 Task: Create List Brand Identity Evaluation in Board DevOps Platforms and Tools to Workspace Audit and Assurance Services. Create List Brand Identity Management in Board Email Marketing Triggered Campaigns to Workspace Audit and Assurance Services. Create List Brand Identity Metrics in Board Product User Interface Design and Testing to Workspace Audit and Assurance Services
Action: Mouse moved to (81, 344)
Screenshot: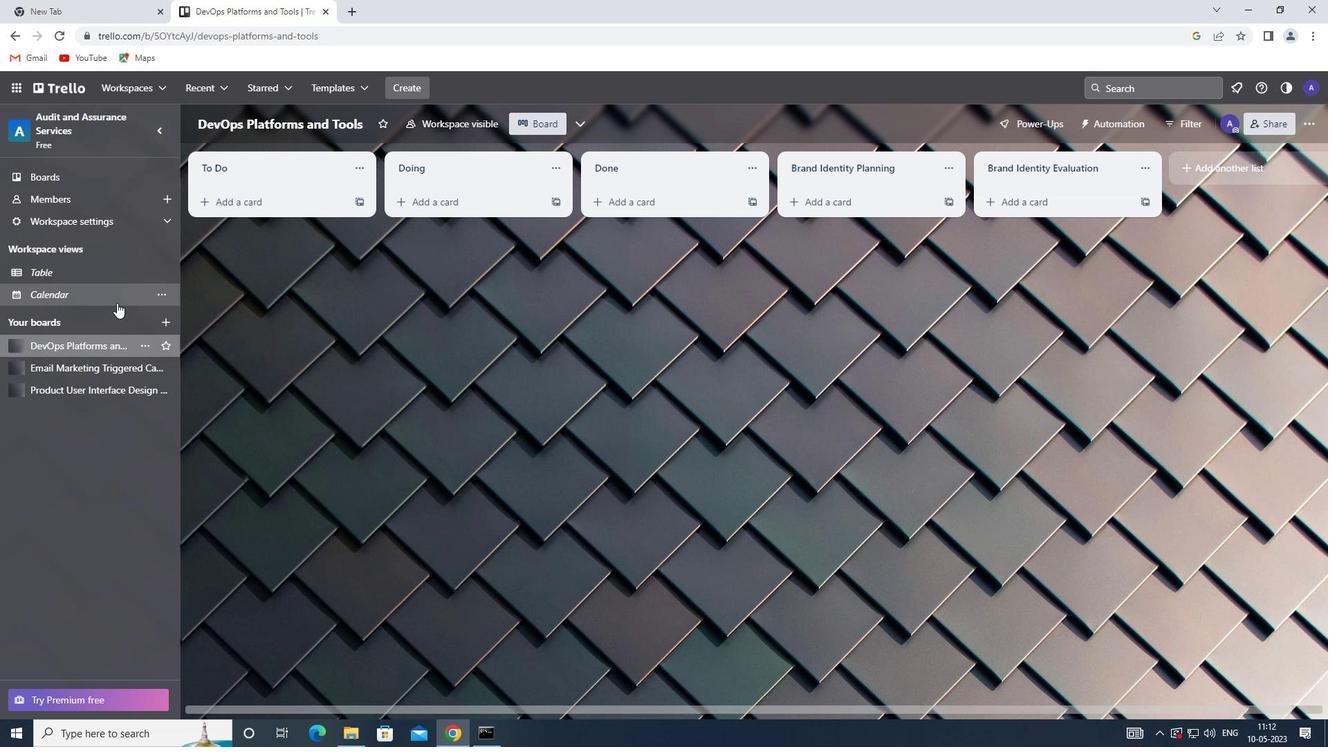 
Action: Mouse pressed left at (81, 344)
Screenshot: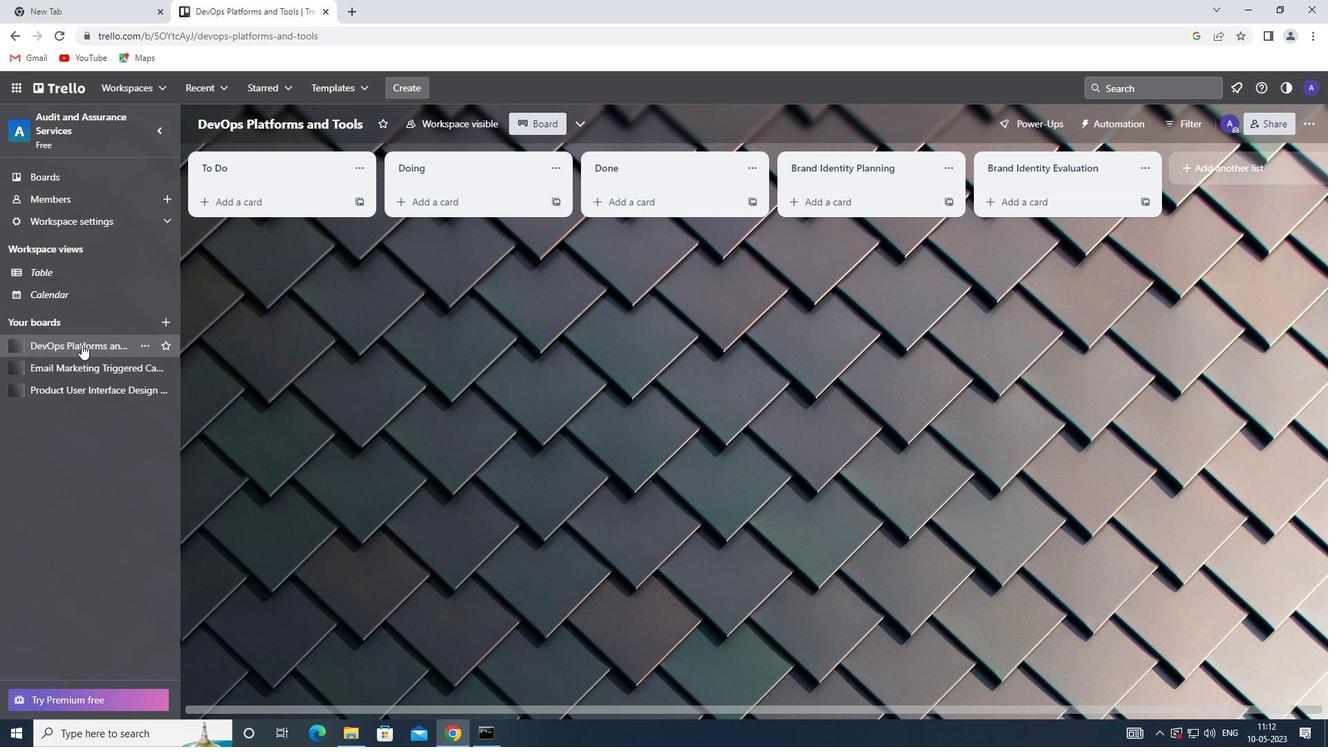 
Action: Mouse moved to (1230, 170)
Screenshot: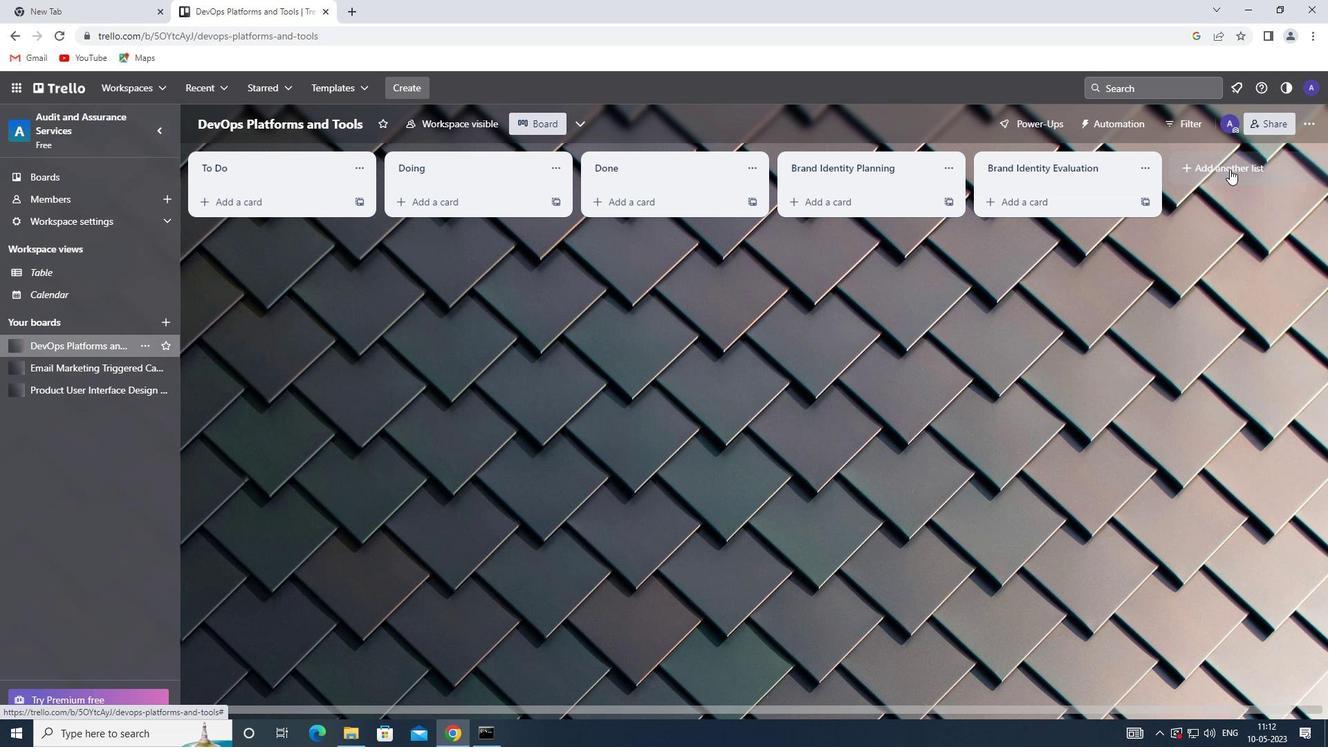 
Action: Mouse pressed left at (1230, 170)
Screenshot: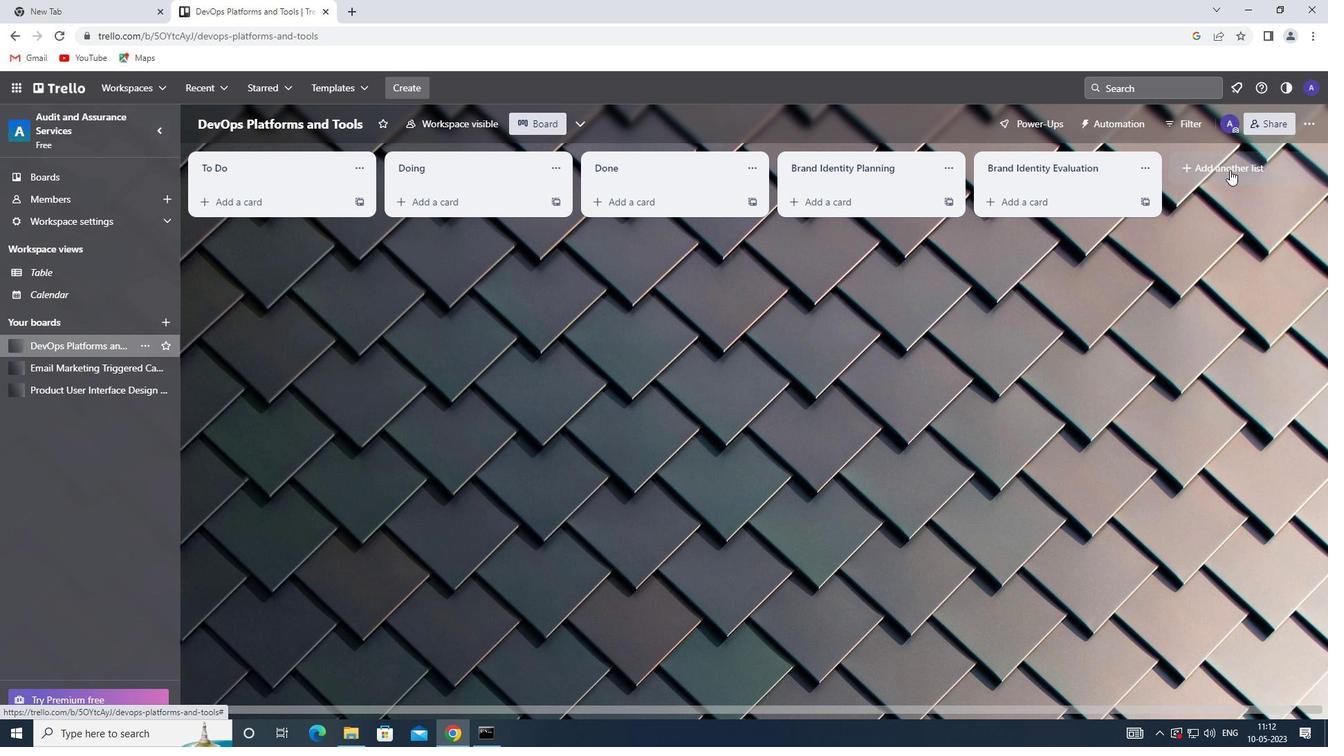 
Action: Mouse moved to (1232, 170)
Screenshot: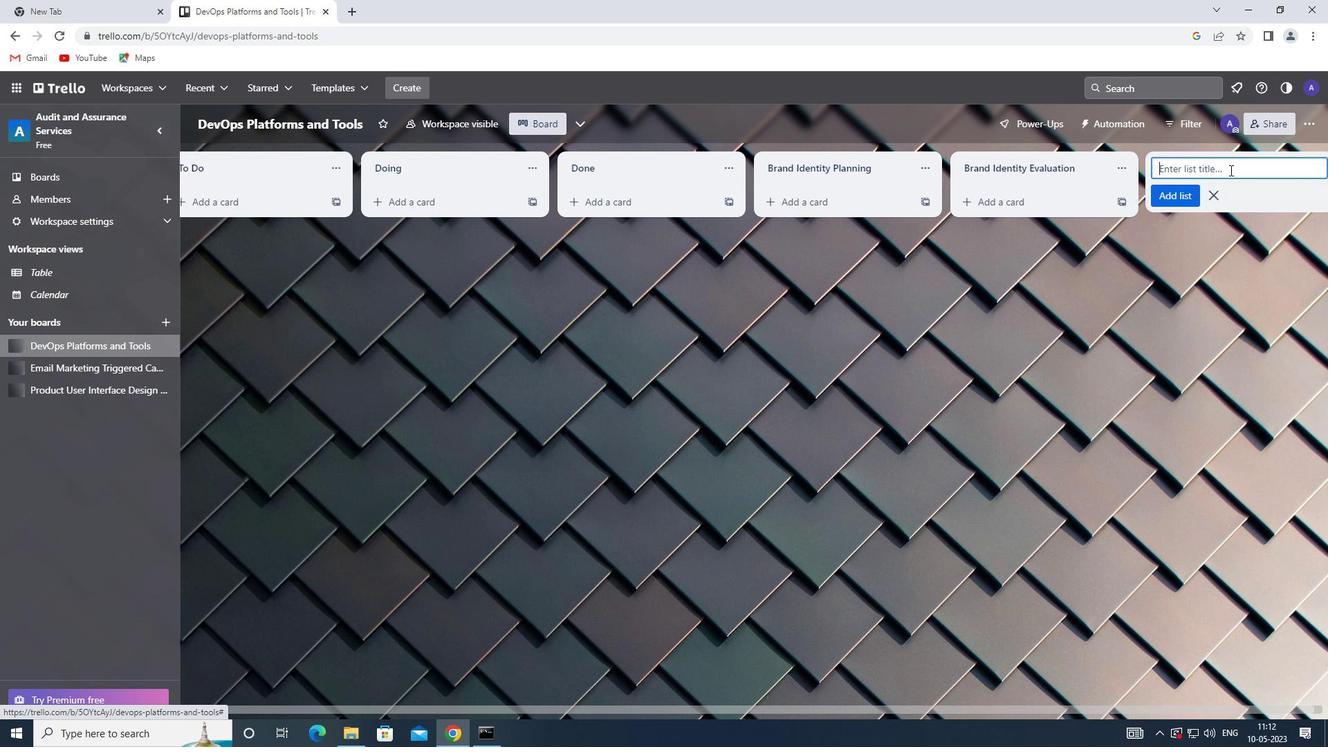 
Action: Key pressed <Key.shift>BRAND<Key.space><Key.shift>IDENTITY<Key.space><Key.shift>EVALUATION
Screenshot: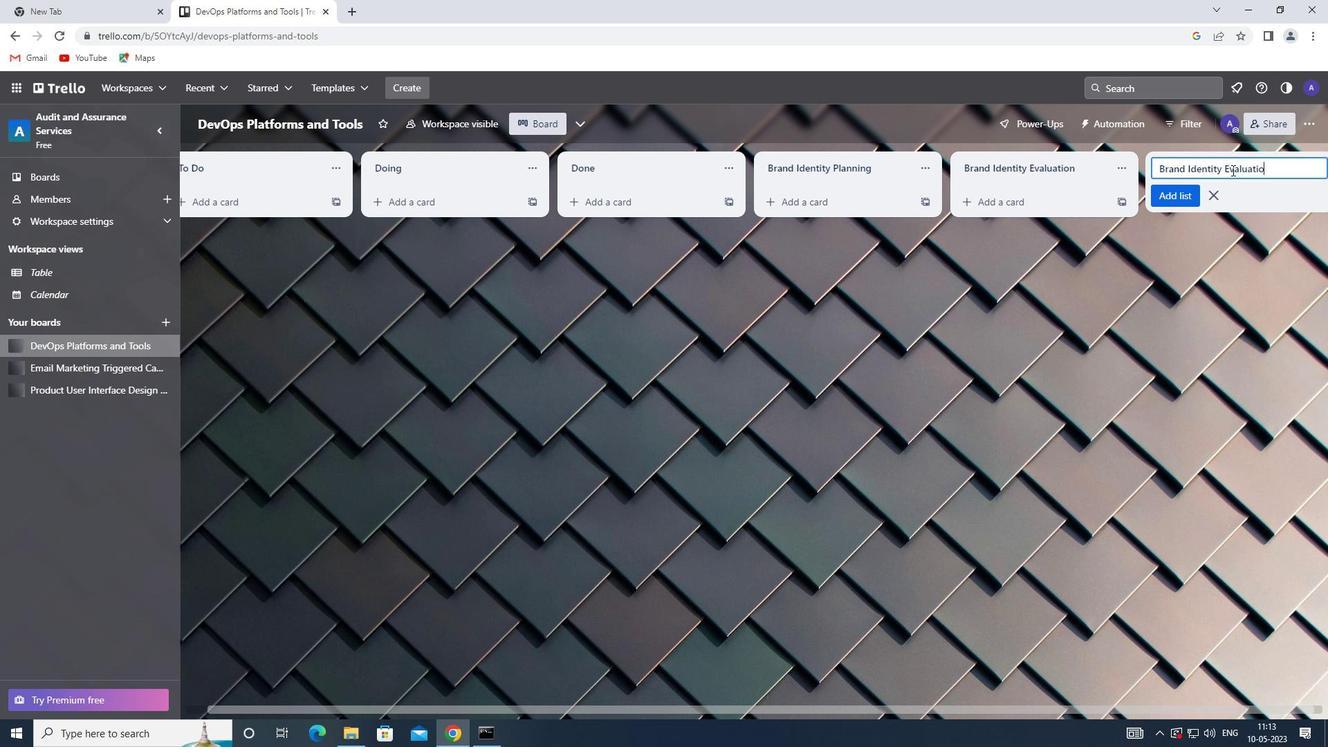 
Action: Mouse moved to (1182, 194)
Screenshot: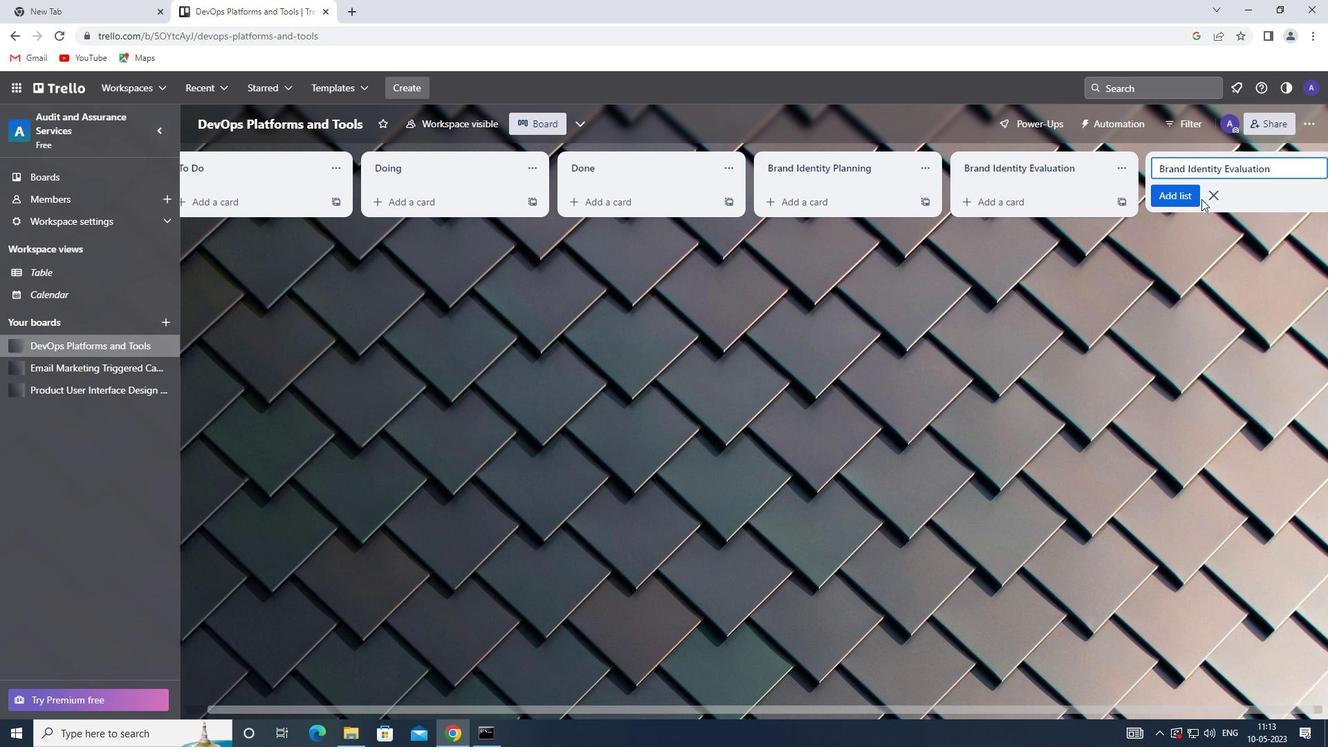 
Action: Mouse pressed left at (1182, 194)
Screenshot: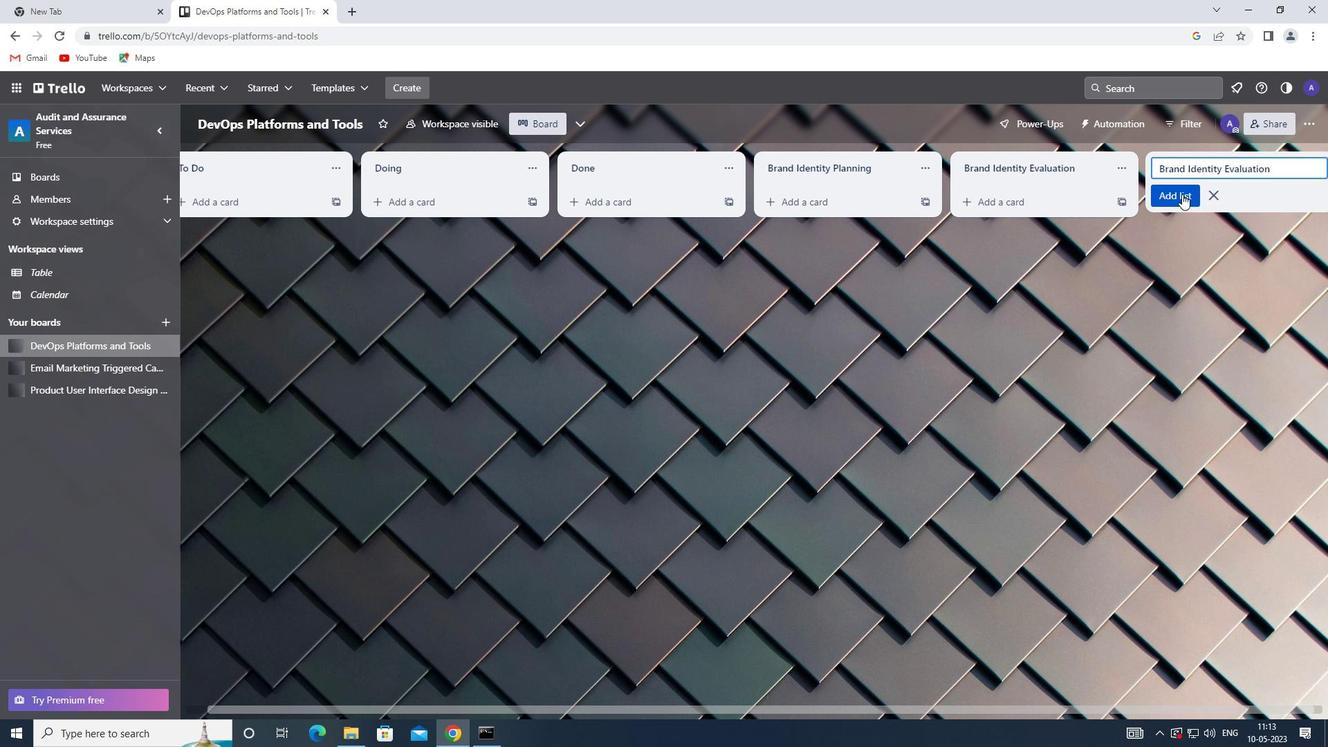 
Action: Mouse moved to (122, 360)
Screenshot: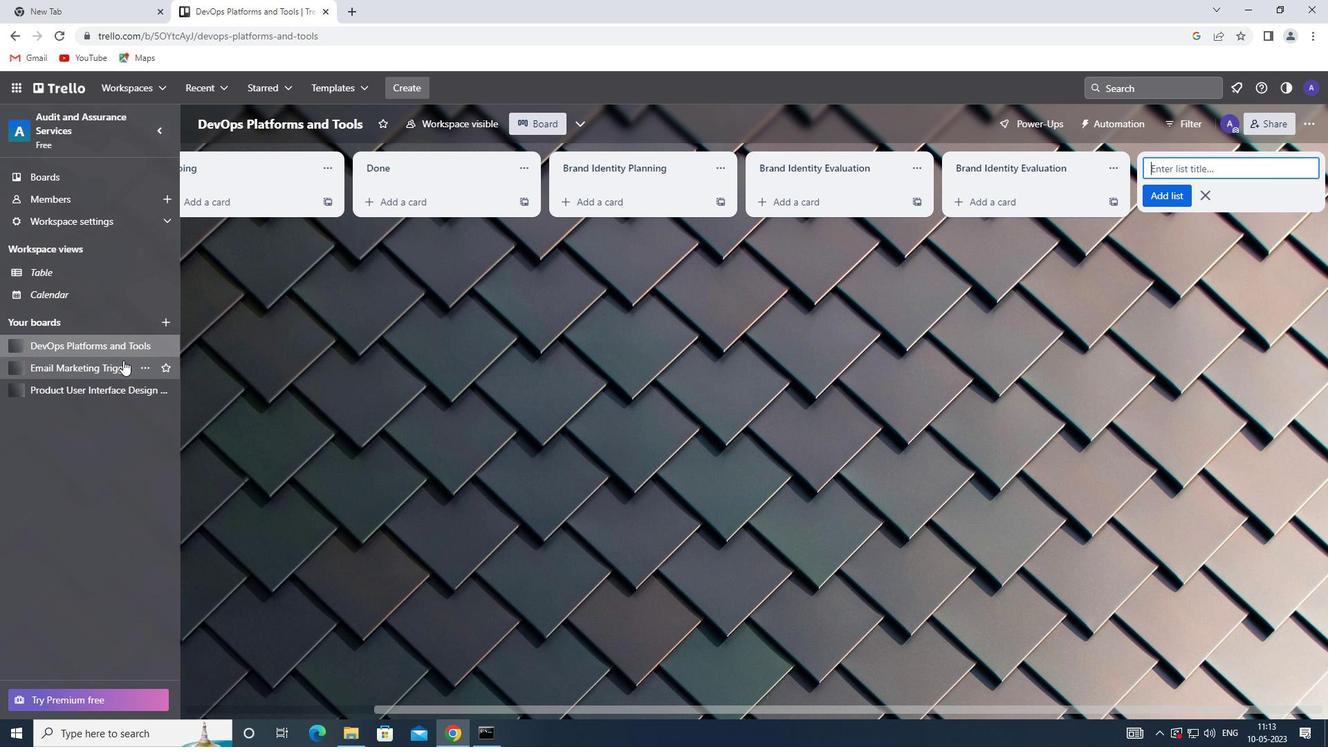 
Action: Mouse pressed left at (122, 360)
Screenshot: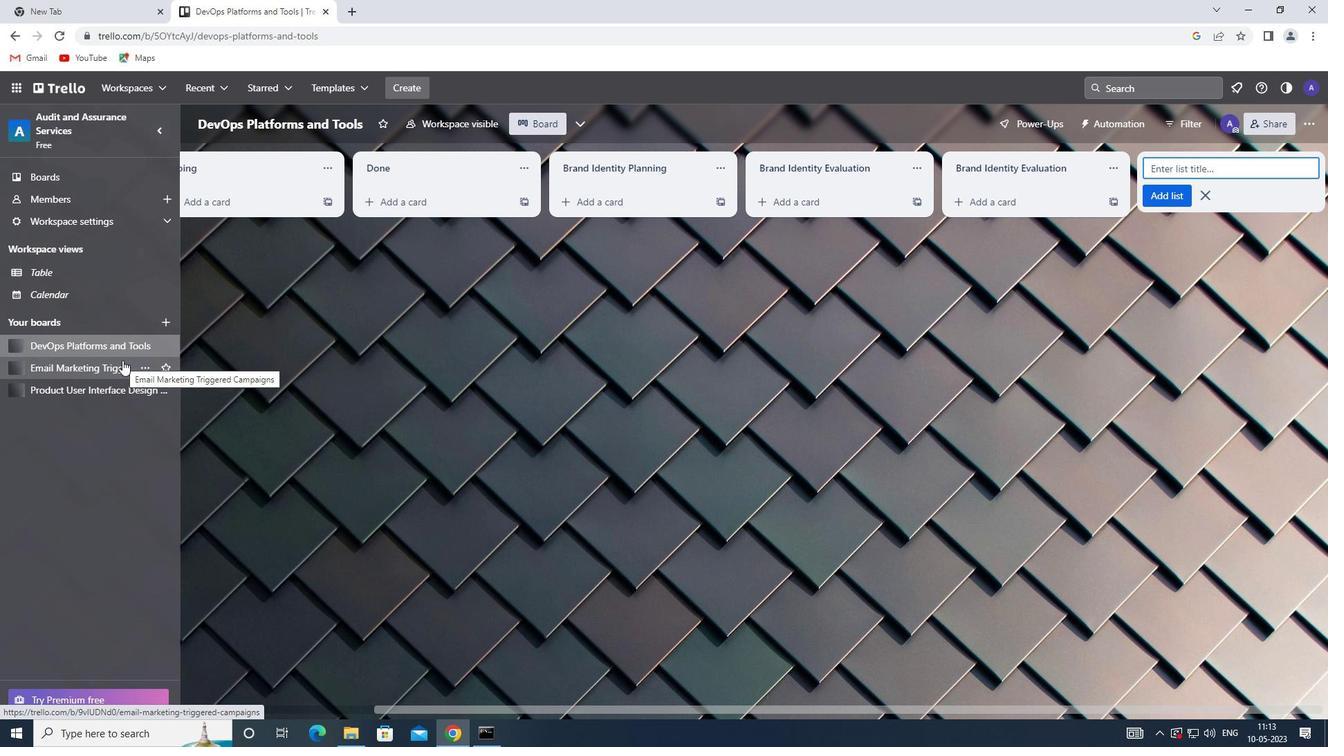 
Action: Mouse moved to (1200, 168)
Screenshot: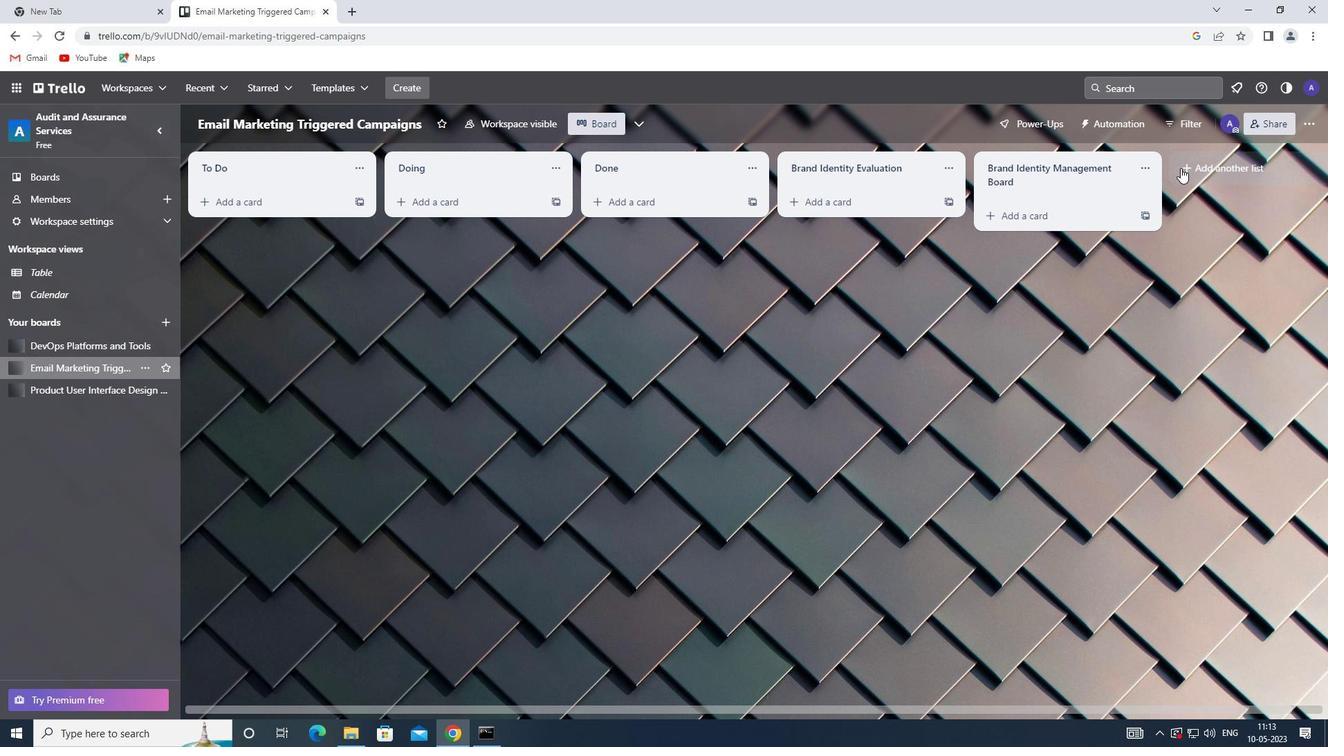 
Action: Mouse pressed left at (1200, 168)
Screenshot: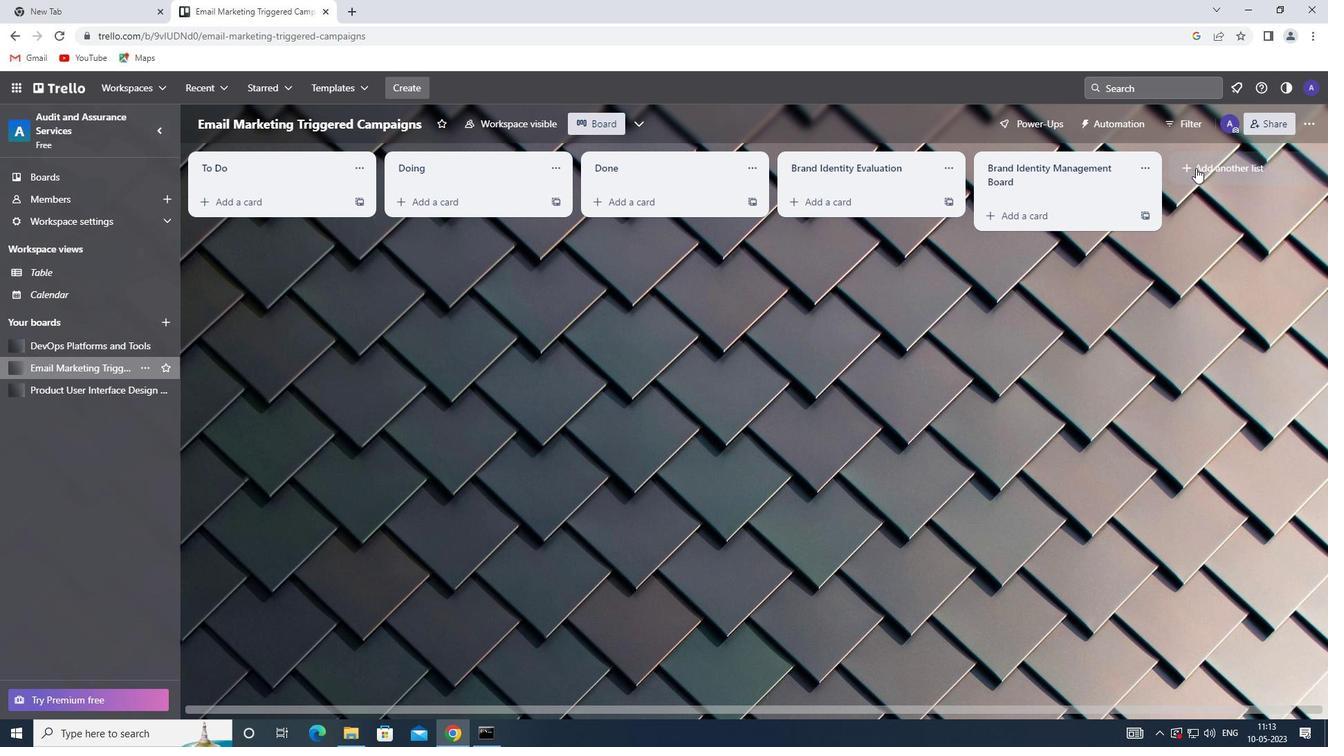
Action: Key pressed <Key.shift>BRAND<Key.space><Key.shift>IDENTITY<Key.space><Key.shift><Key.shift><Key.shift><Key.shift><Key.shift><Key.shift>MANAGEMENT
Screenshot: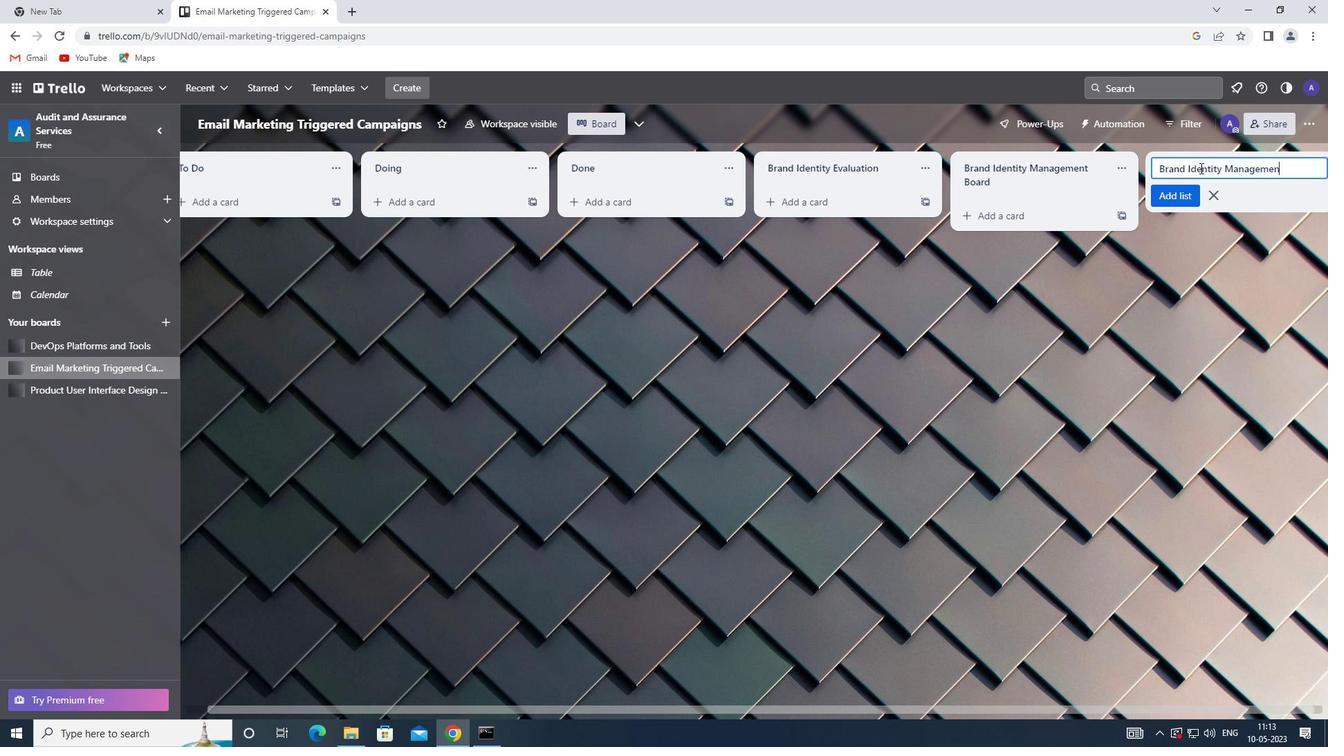 
Action: Mouse moved to (1185, 200)
Screenshot: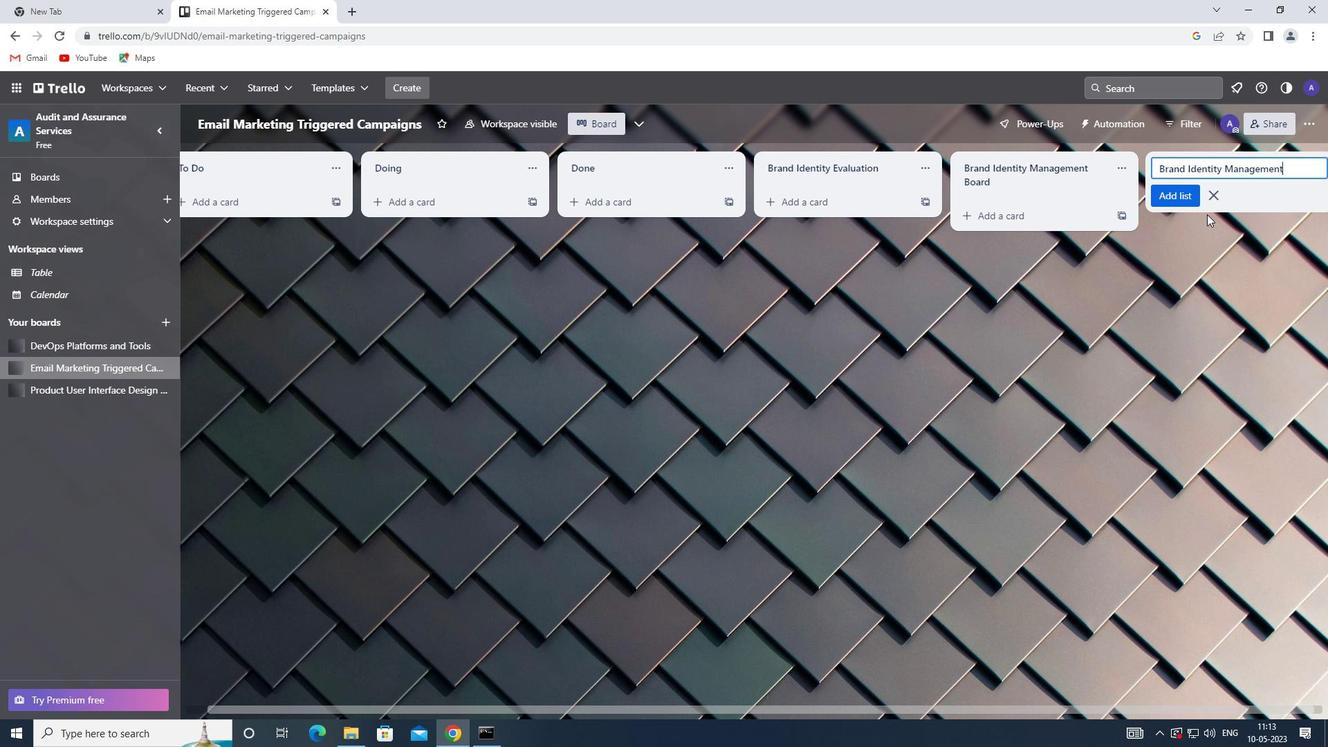 
Action: Mouse pressed left at (1185, 200)
Screenshot: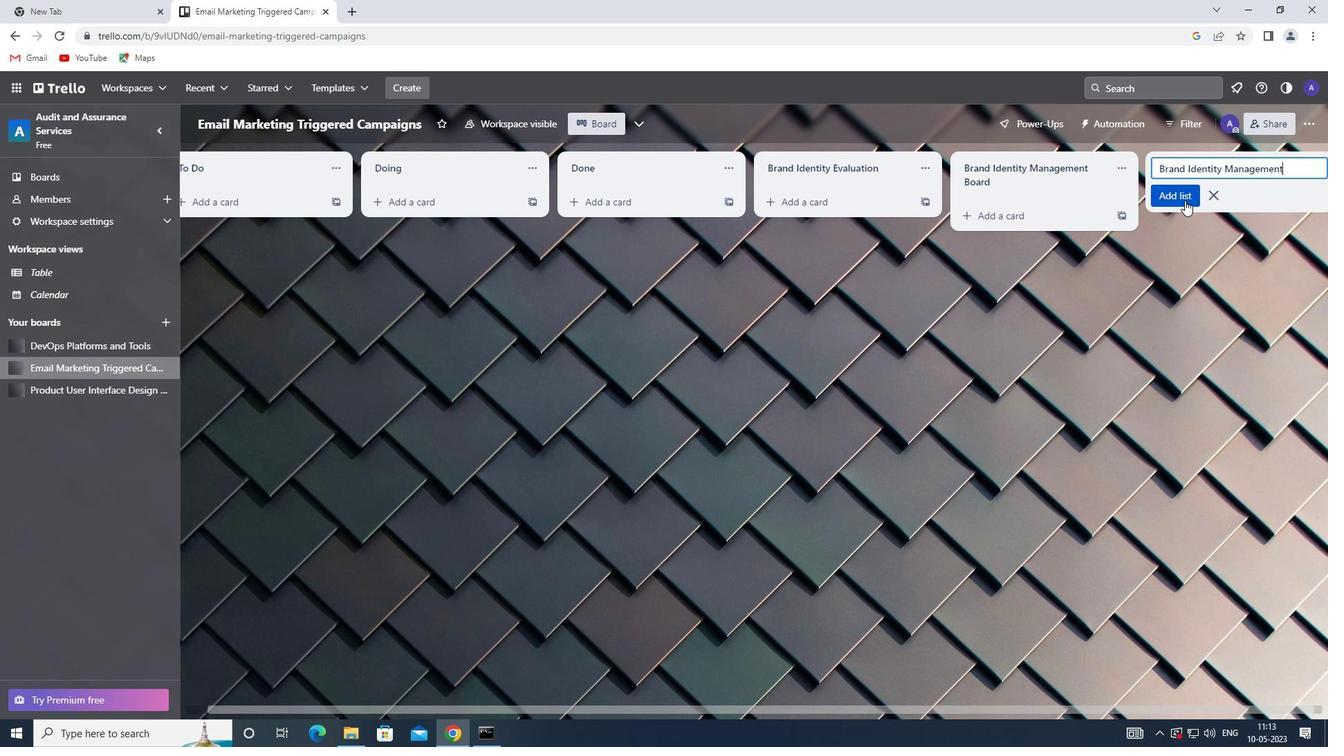 
Action: Mouse moved to (125, 386)
Screenshot: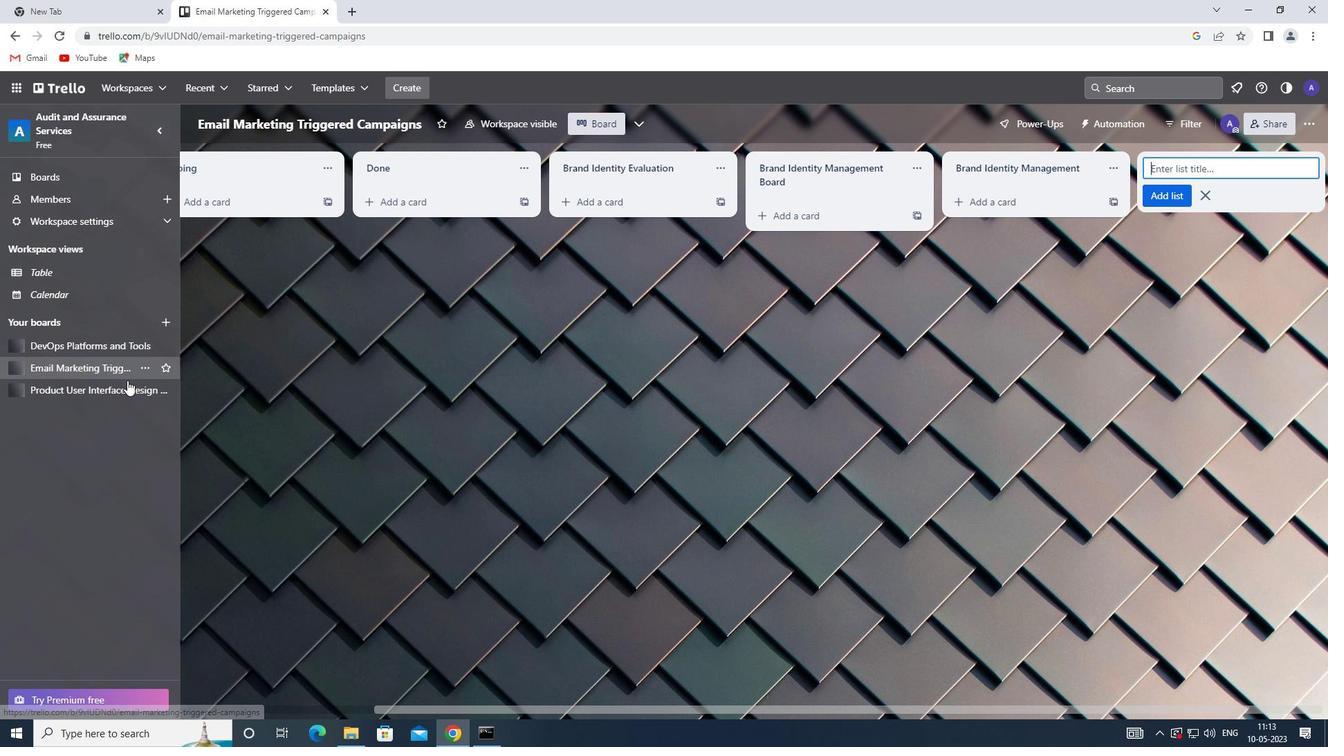 
Action: Mouse pressed left at (125, 386)
Screenshot: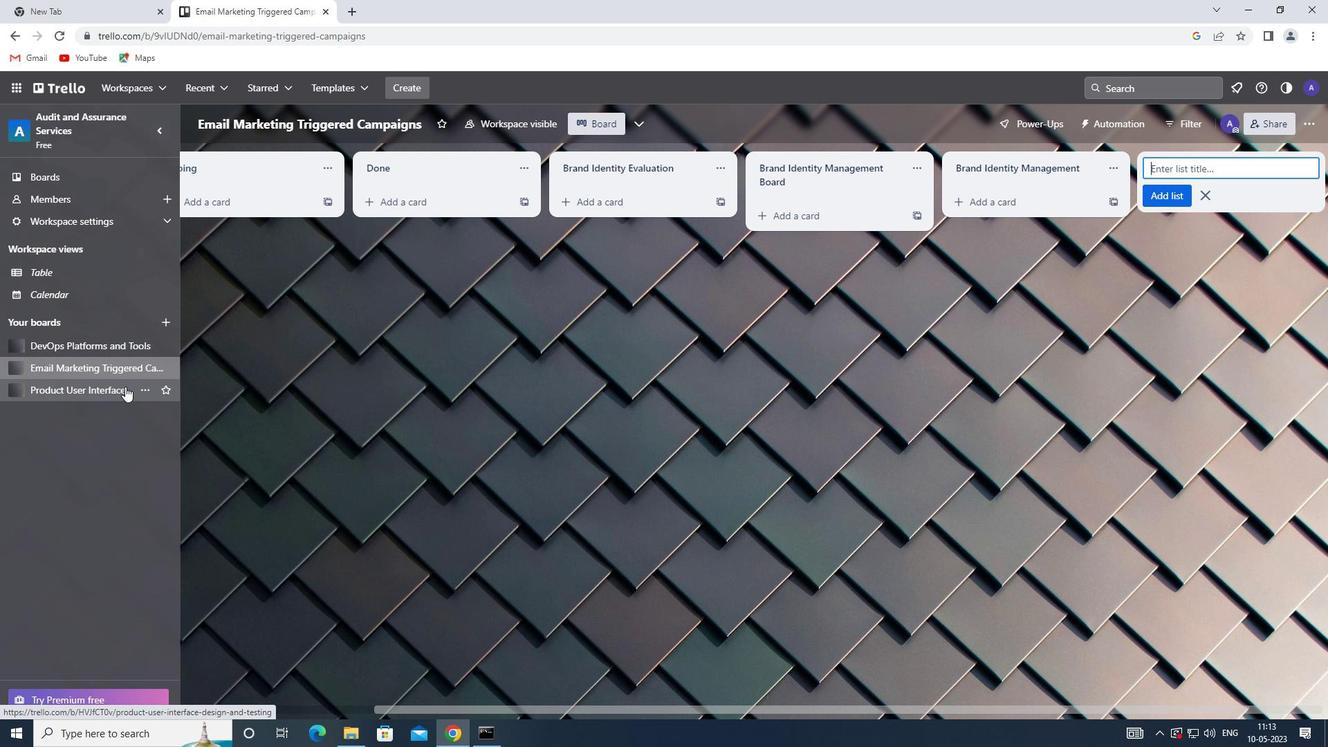 
Action: Mouse moved to (870, 165)
Screenshot: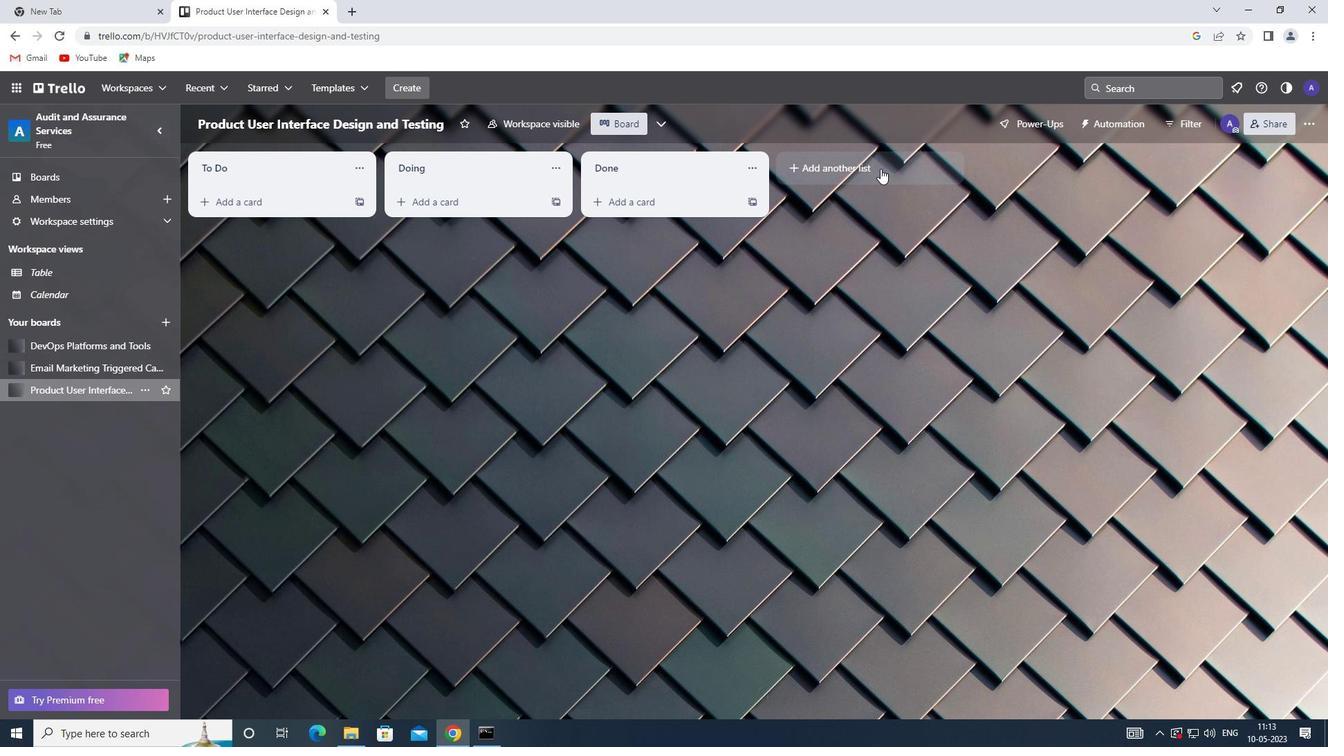 
Action: Mouse pressed left at (870, 165)
Screenshot: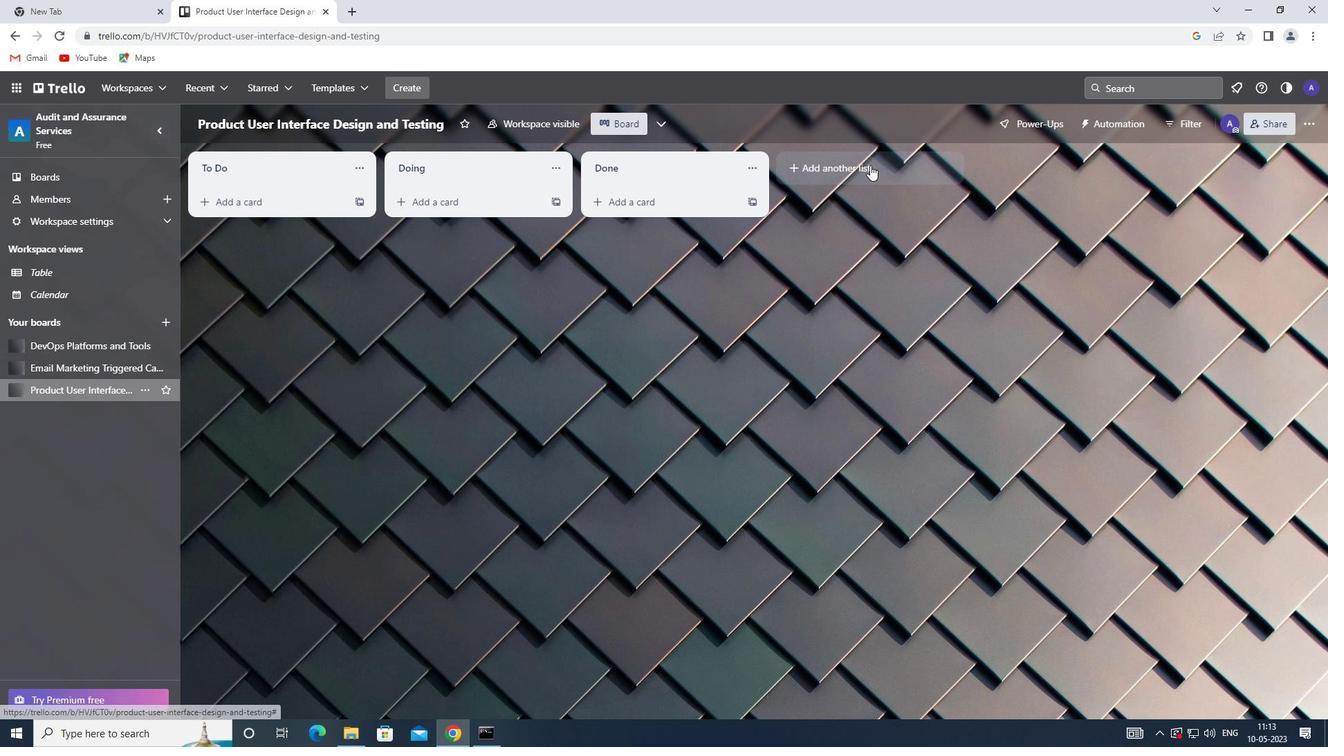 
Action: Key pressed <Key.shift><Key.shift><Key.shift><Key.shift><Key.shift><Key.shift><Key.shift>IDENTITY<Key.space><Key.shift><Key.shift><Key.shift><Key.shift><Key.shift><Key.shift><Key.shift>METRICS
Screenshot: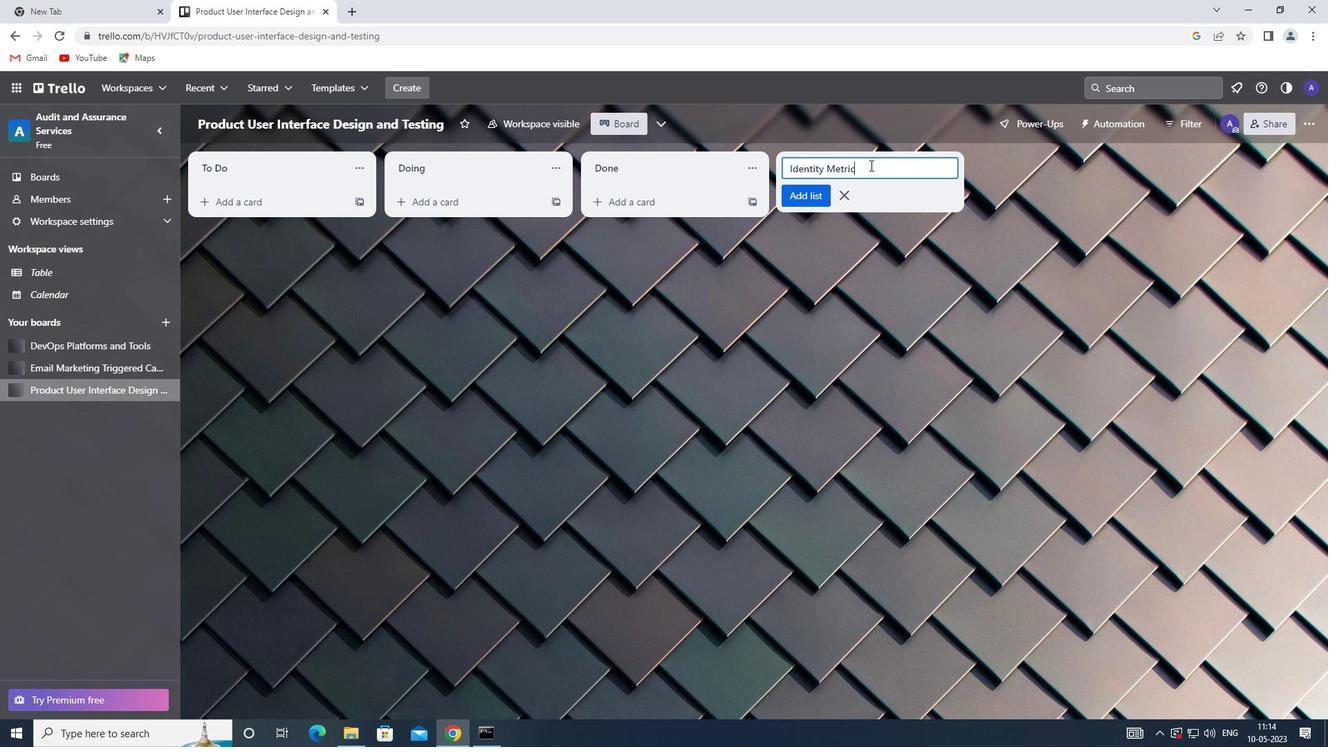 
Action: Mouse moved to (786, 164)
Screenshot: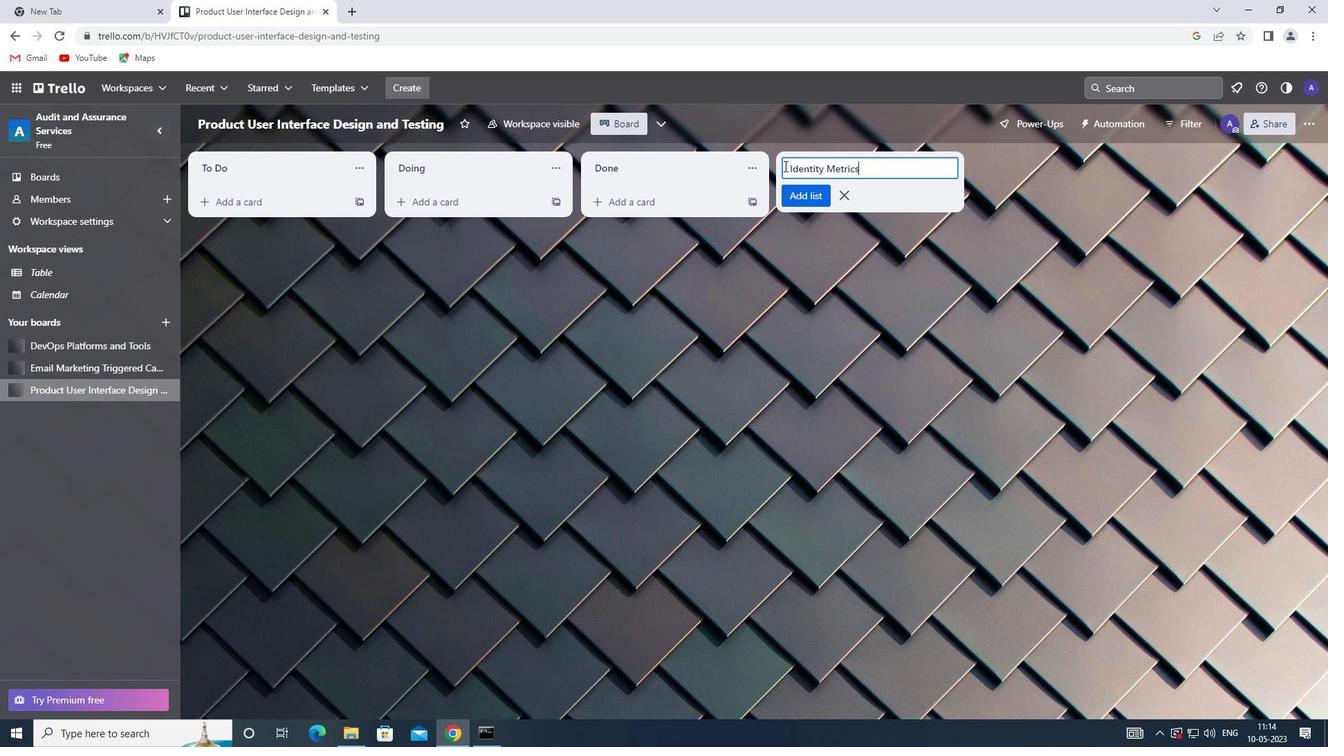 
Action: Mouse pressed left at (786, 164)
Screenshot: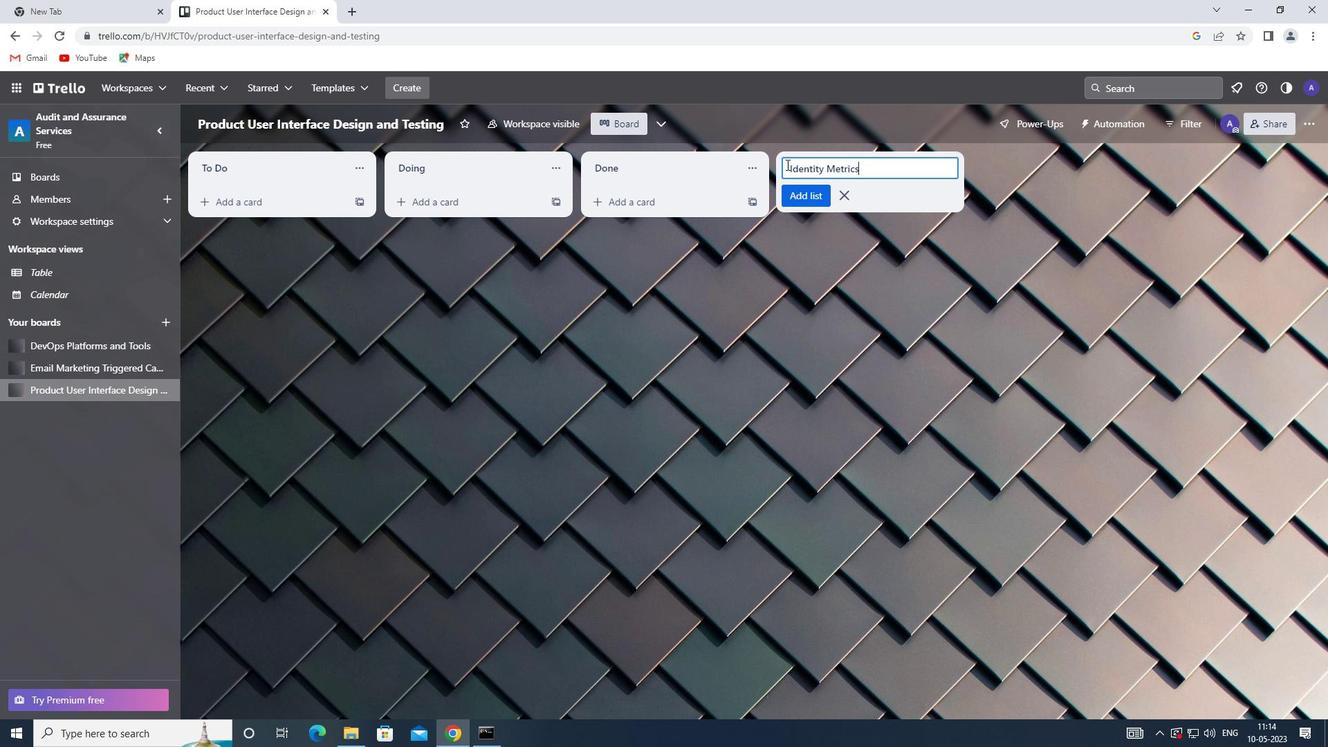 
Action: Key pressed BRAND<Key.space>
Screenshot: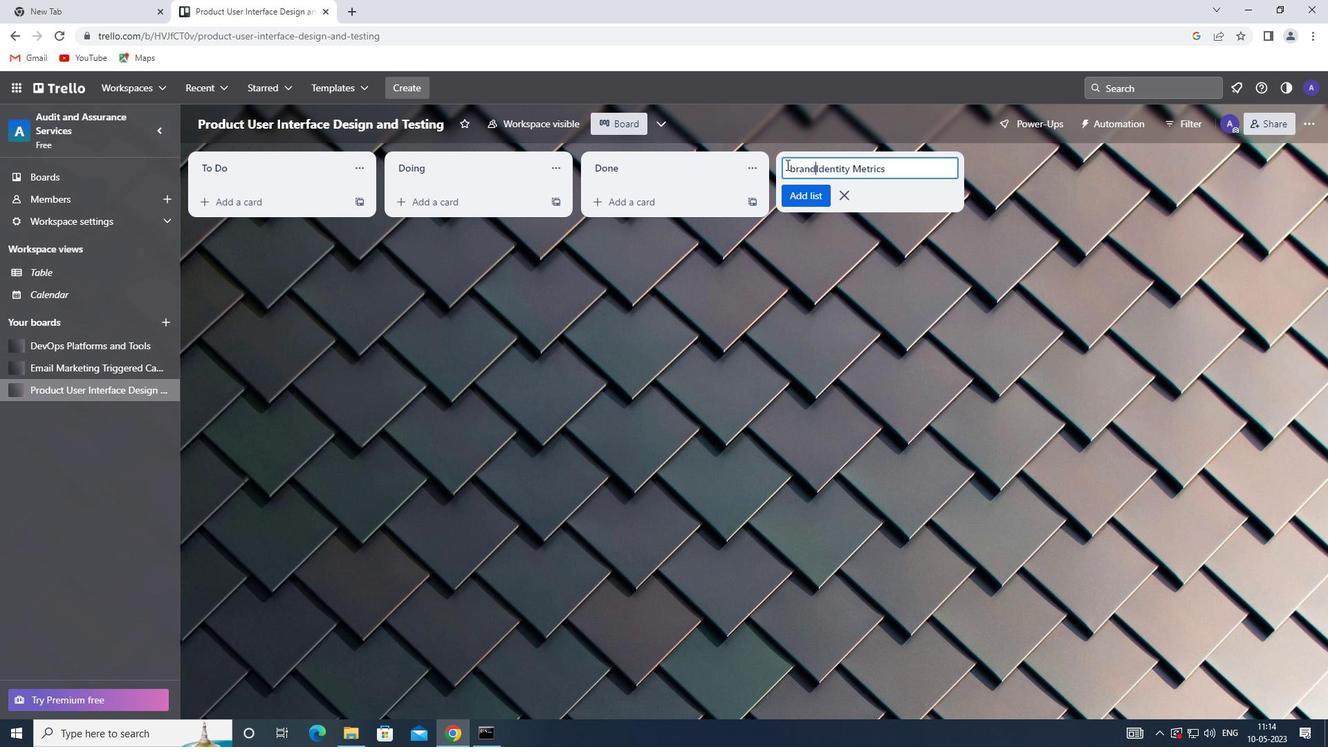 
Action: Mouse moved to (794, 170)
Screenshot: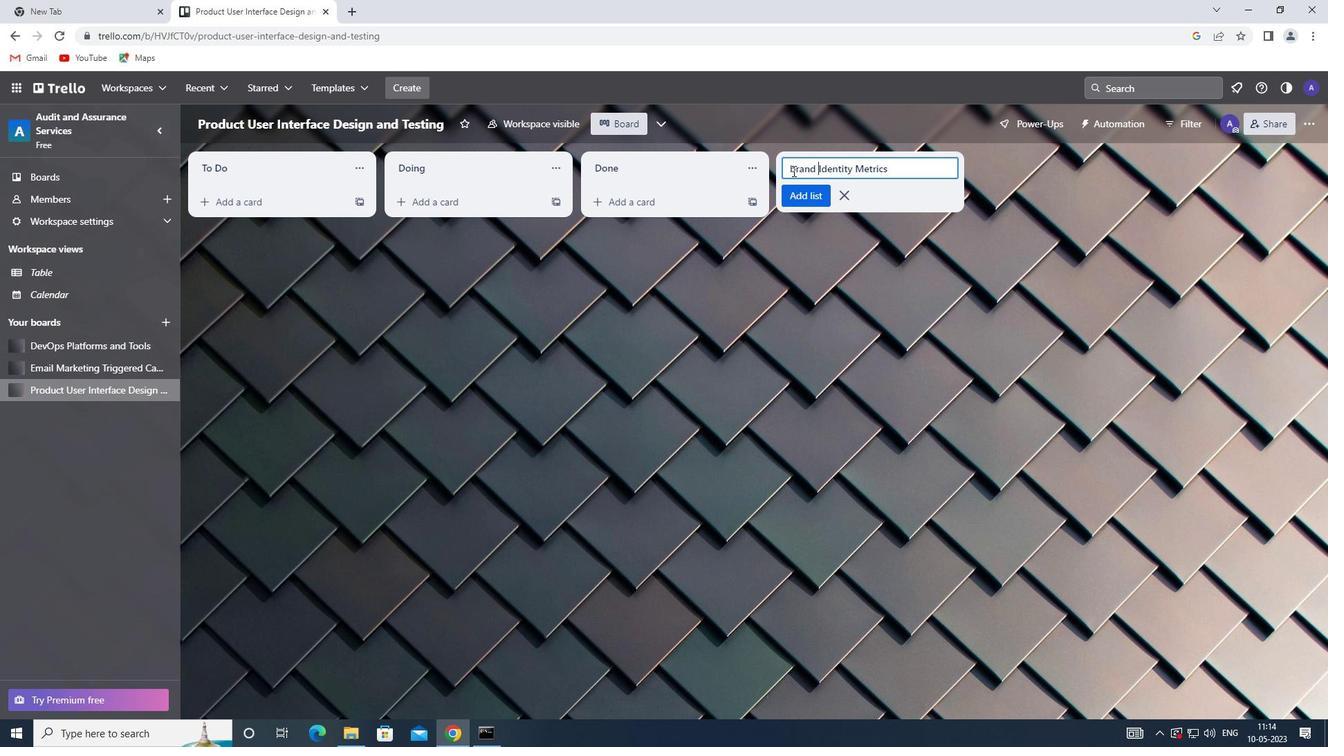 
Action: Mouse pressed left at (794, 170)
Screenshot: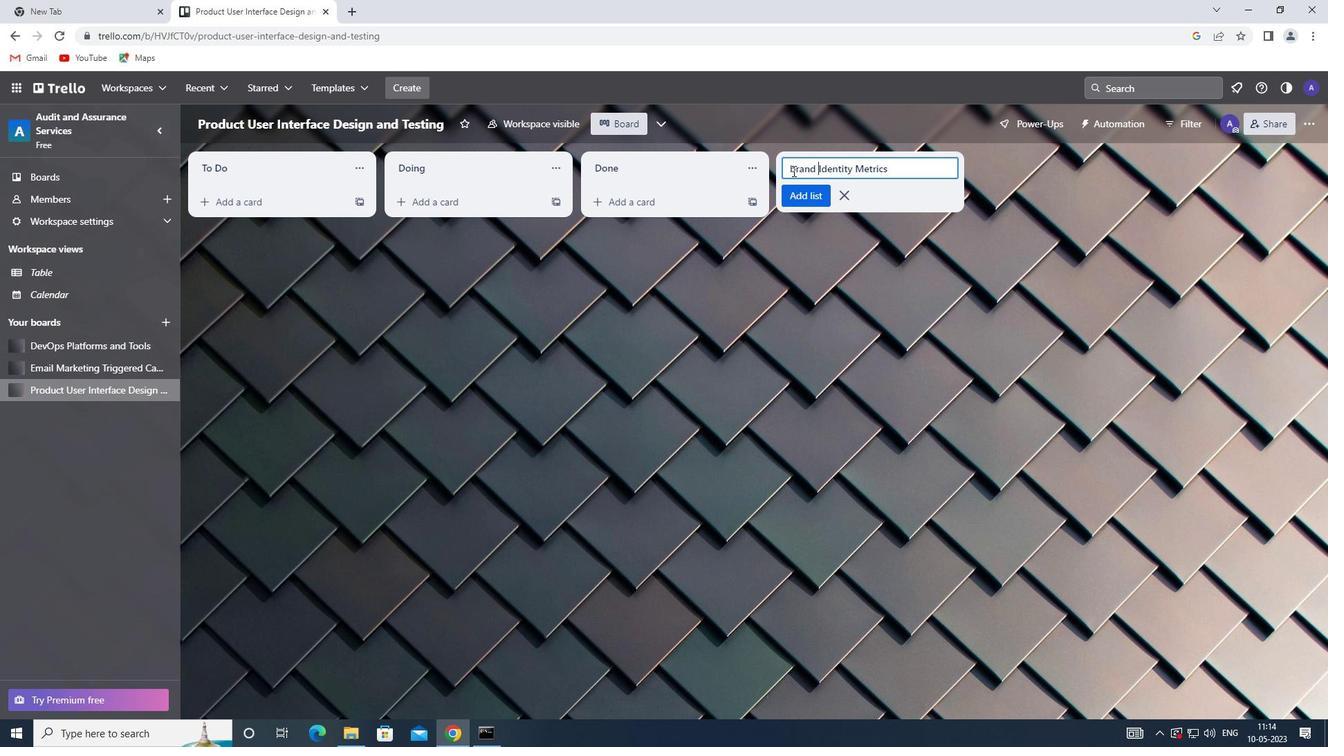 
Action: Key pressed <Key.backspace><Key.shift>B
Screenshot: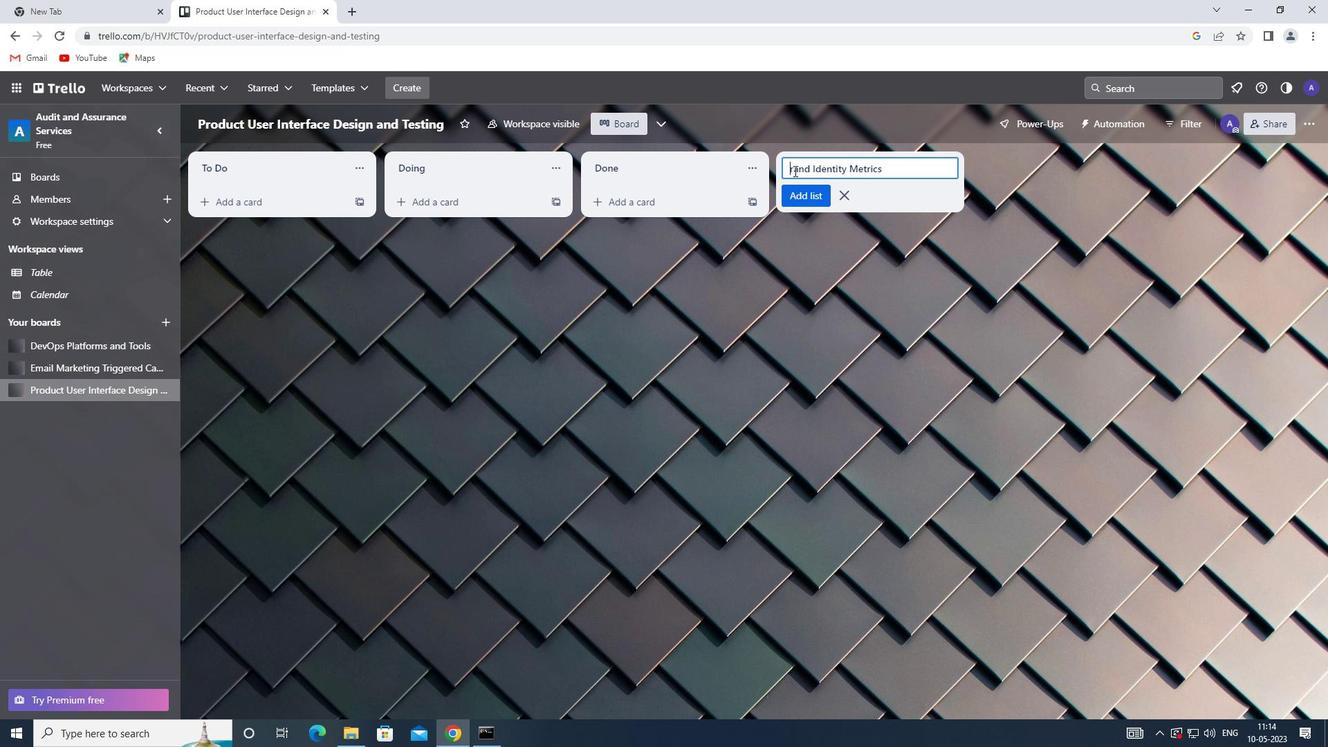 
Action: Mouse moved to (801, 195)
Screenshot: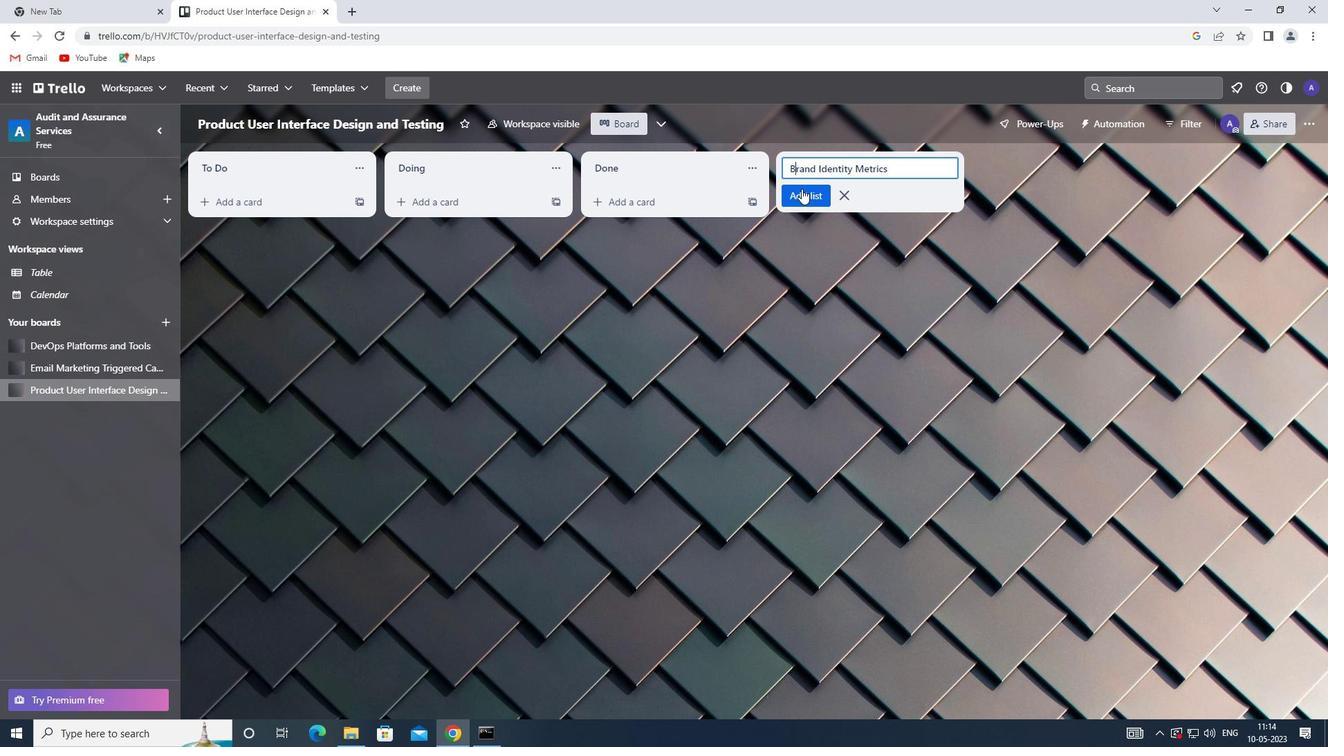 
Action: Mouse pressed left at (801, 195)
Screenshot: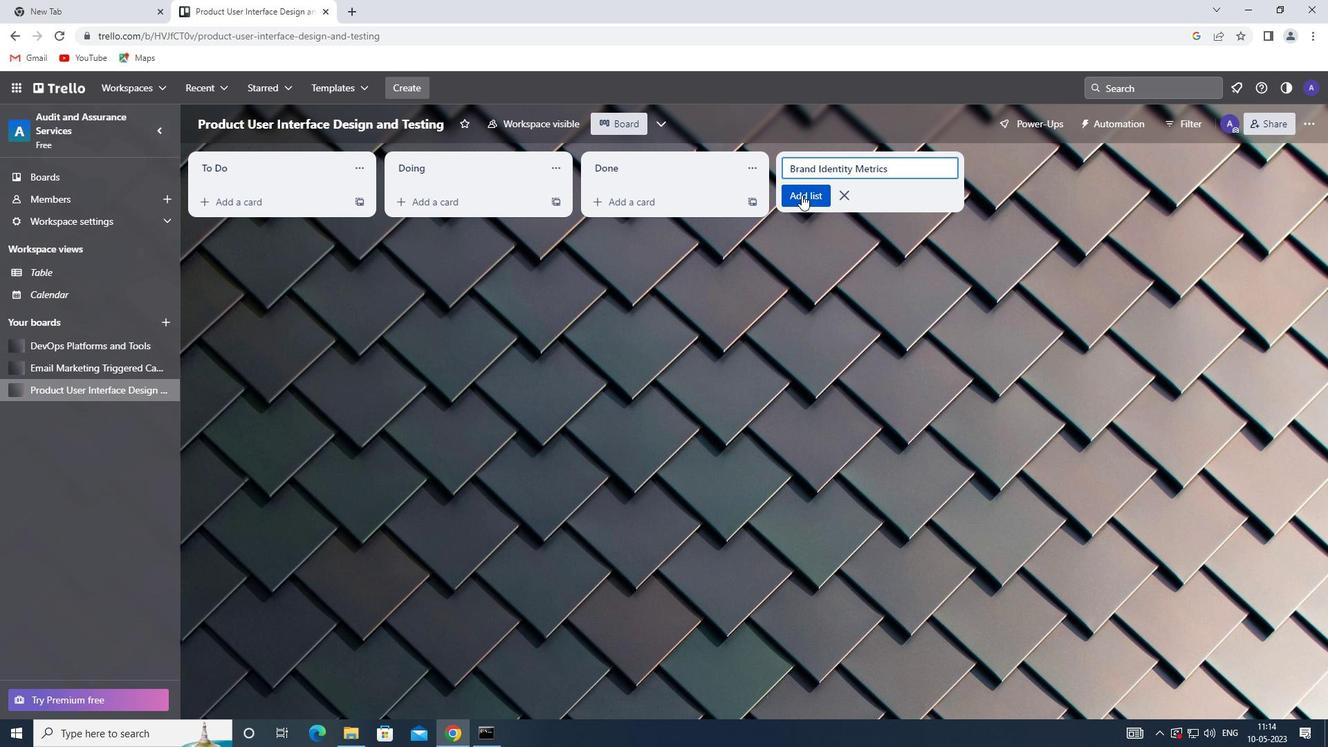 
